 Task: Check the percentage active listings of new carpet in the last 1 year.
Action: Mouse moved to (873, 241)
Screenshot: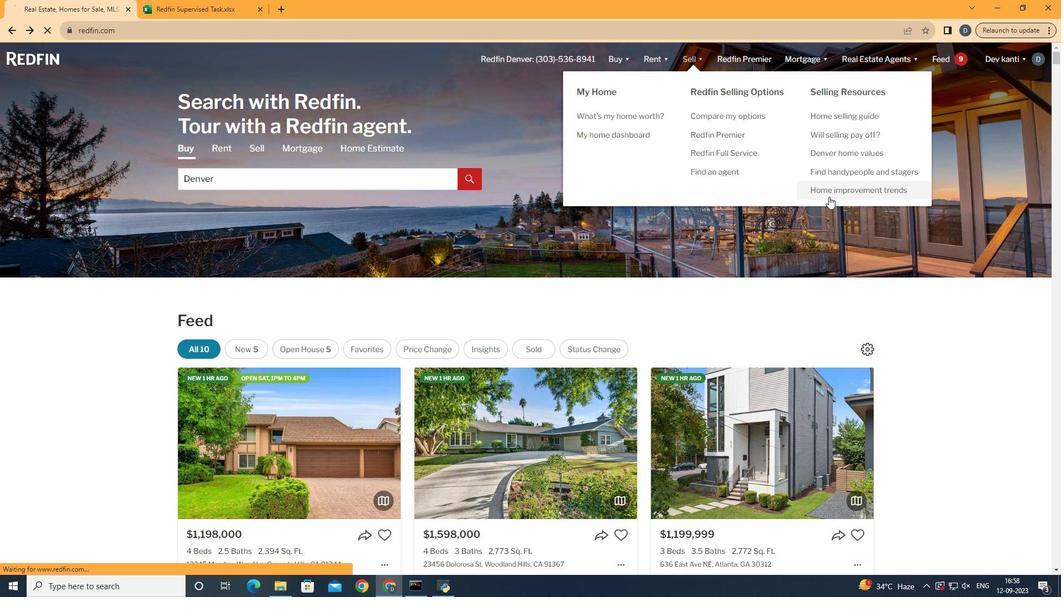 
Action: Mouse pressed left at (873, 241)
Screenshot: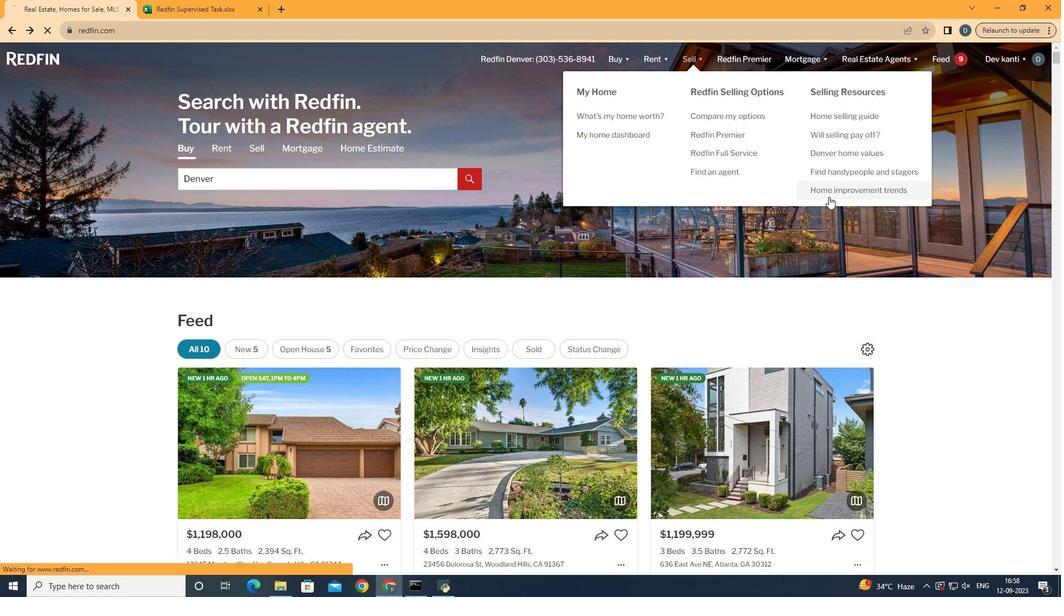
Action: Mouse moved to (318, 264)
Screenshot: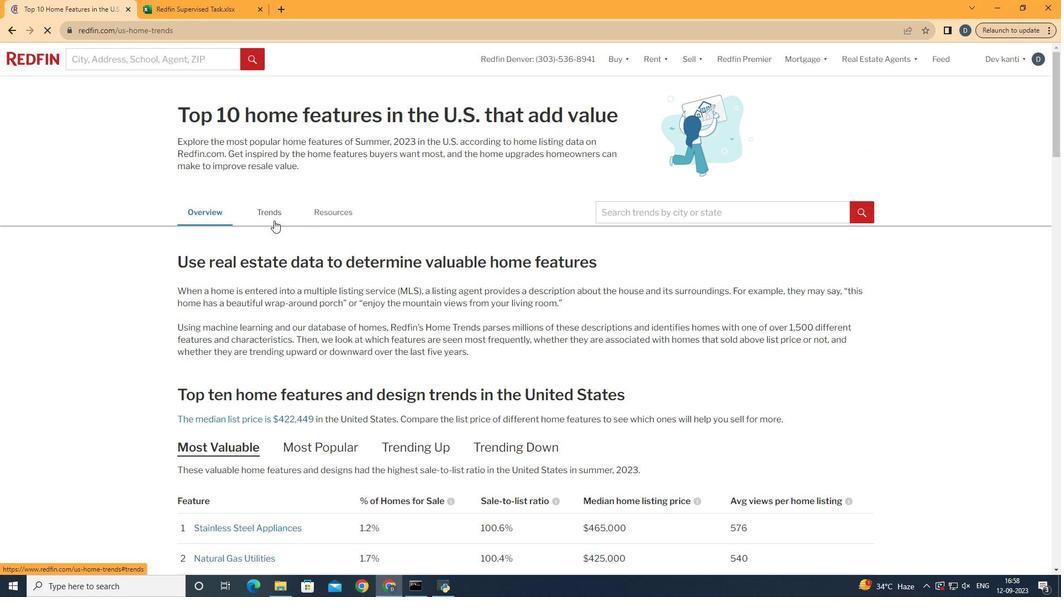 
Action: Mouse pressed left at (318, 264)
Screenshot: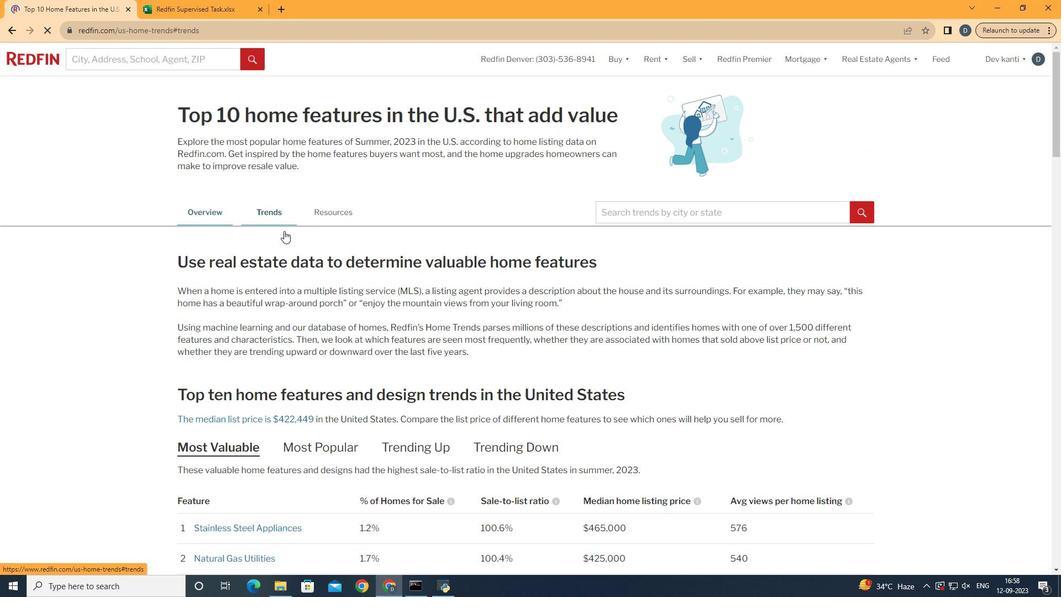 
Action: Mouse moved to (460, 378)
Screenshot: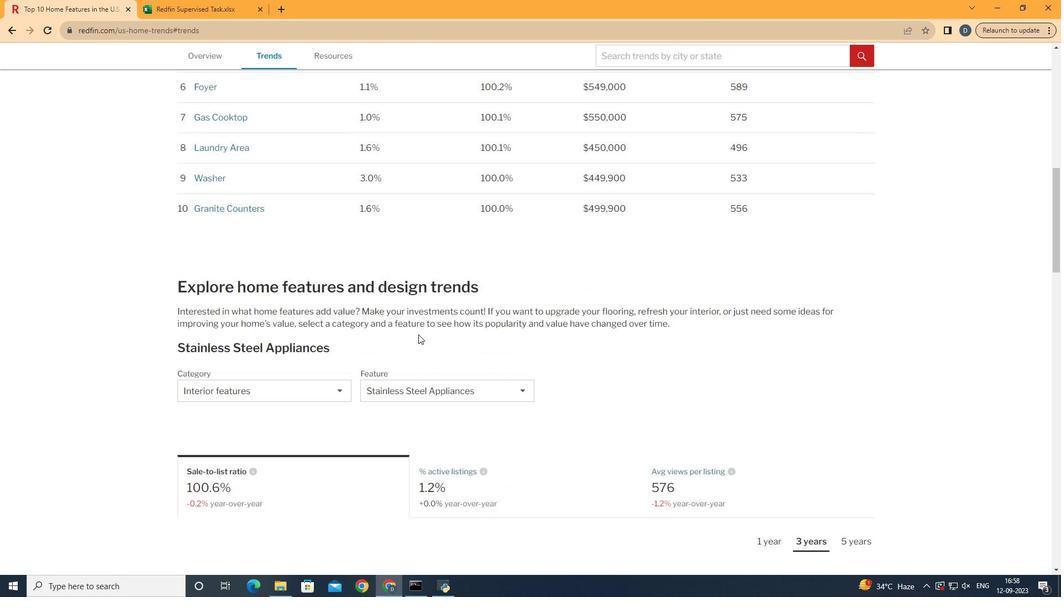 
Action: Mouse scrolled (460, 377) with delta (0, 0)
Screenshot: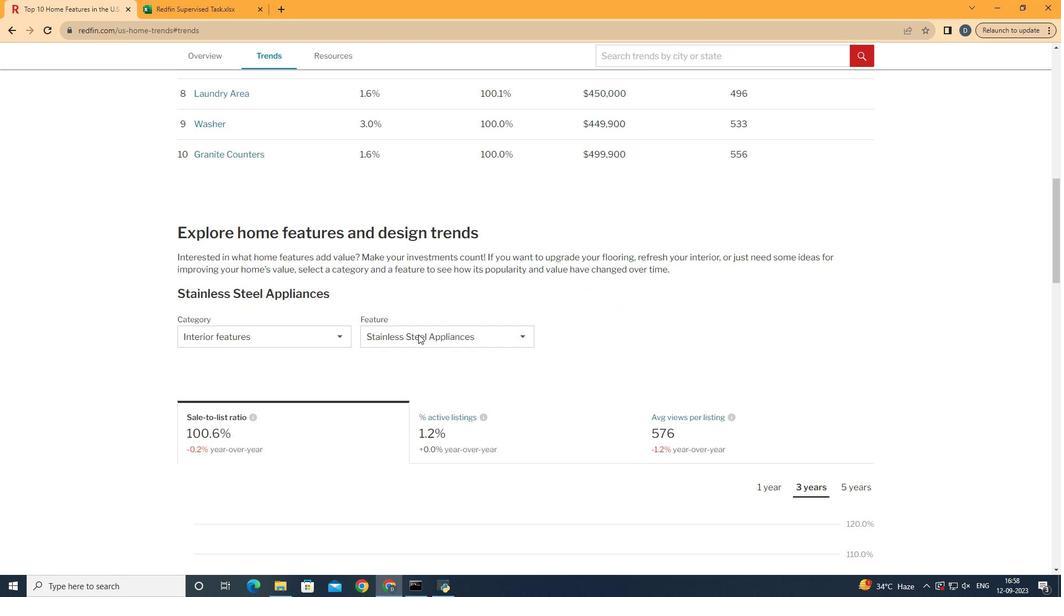 
Action: Mouse moved to (461, 378)
Screenshot: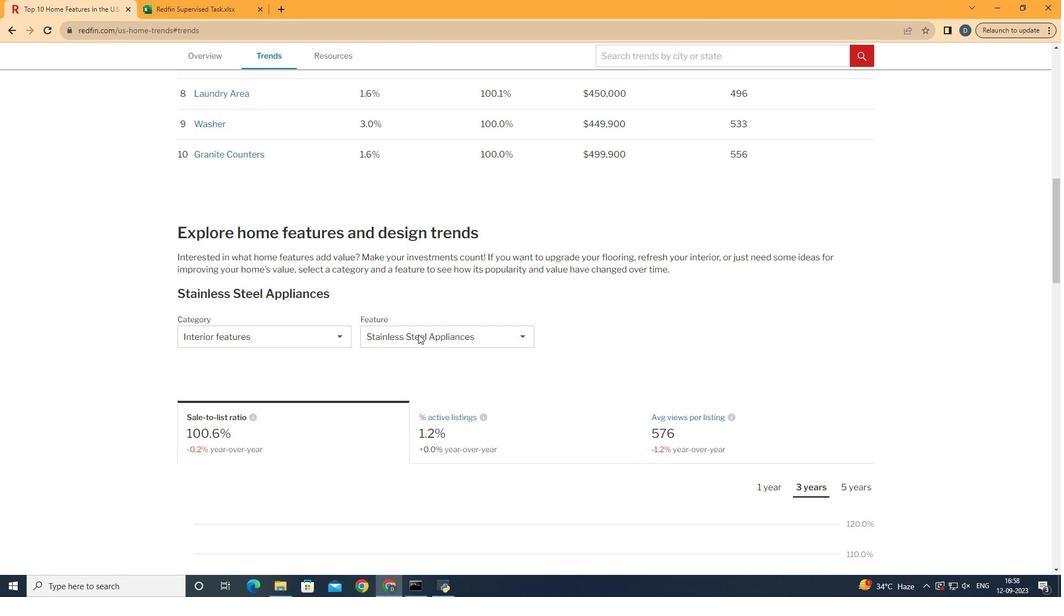 
Action: Mouse scrolled (461, 377) with delta (0, 0)
Screenshot: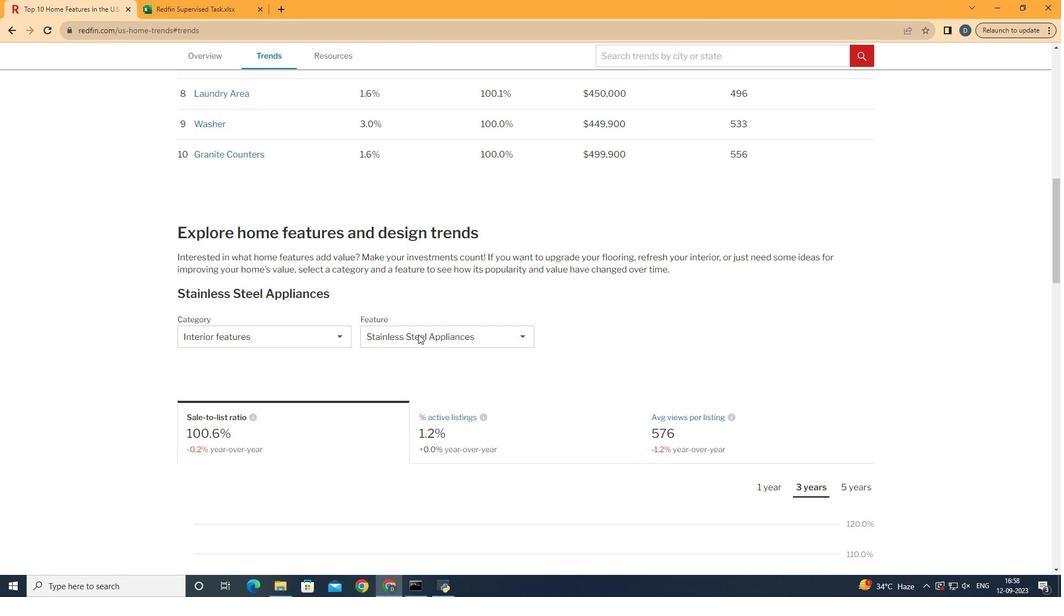 
Action: Mouse moved to (462, 378)
Screenshot: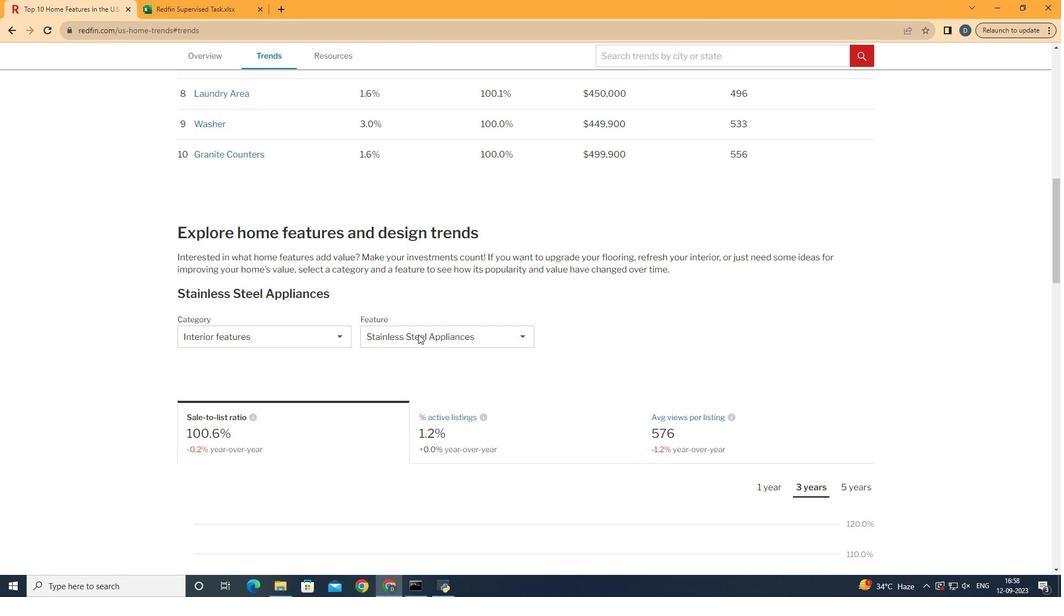 
Action: Mouse scrolled (462, 378) with delta (0, 0)
Screenshot: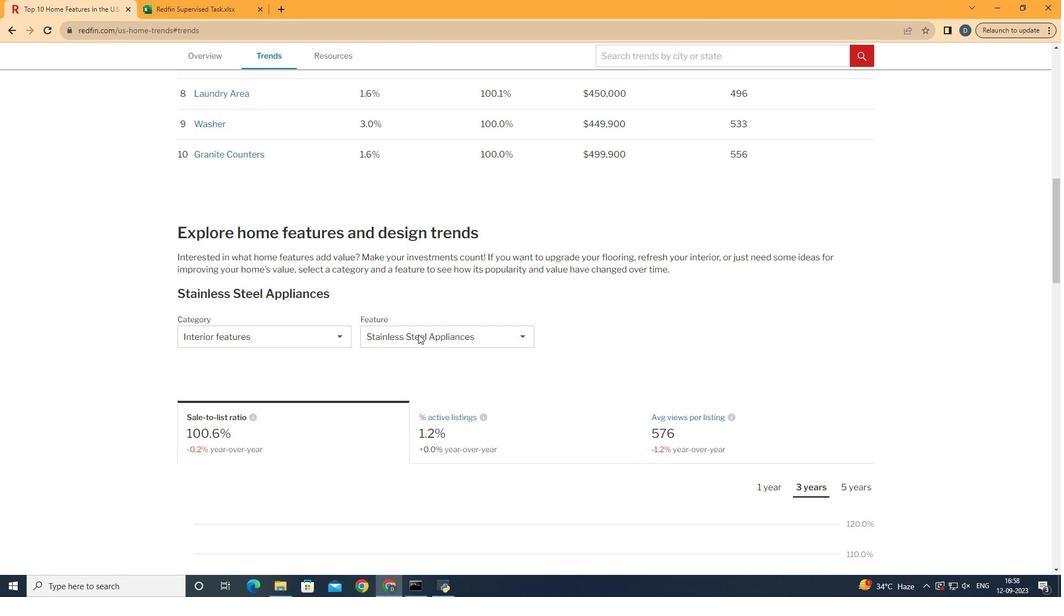 
Action: Mouse moved to (462, 378)
Screenshot: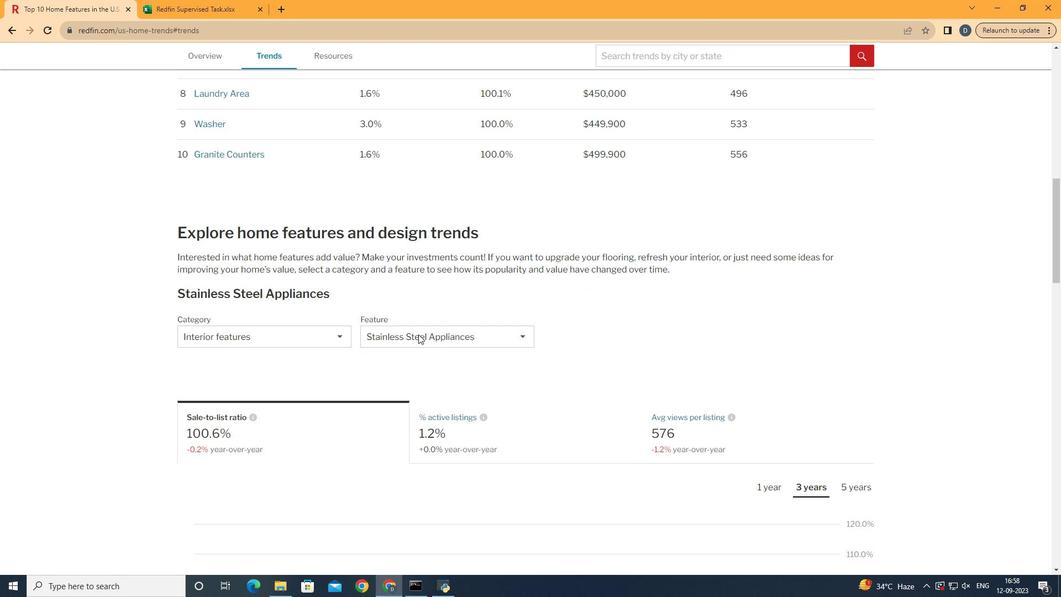 
Action: Mouse scrolled (462, 378) with delta (0, 0)
Screenshot: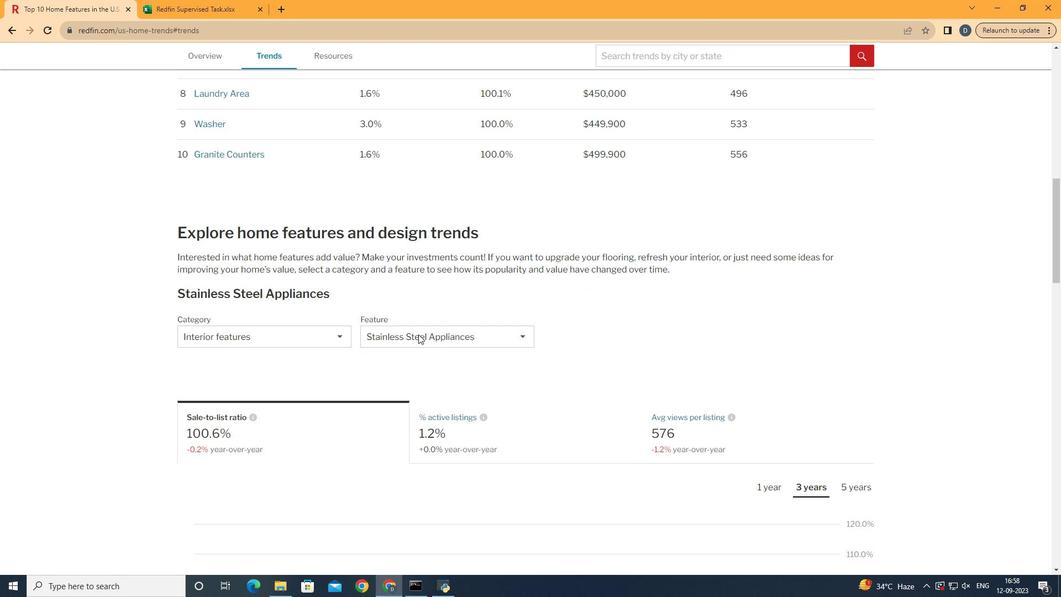 
Action: Mouse scrolled (462, 378) with delta (0, 0)
Screenshot: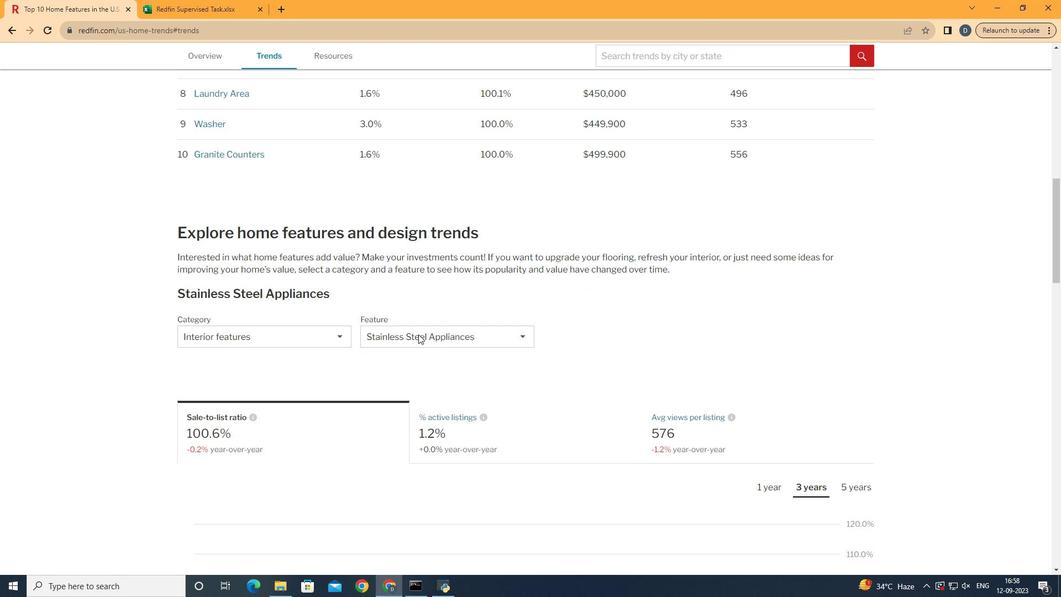 
Action: Mouse scrolled (462, 378) with delta (0, 0)
Screenshot: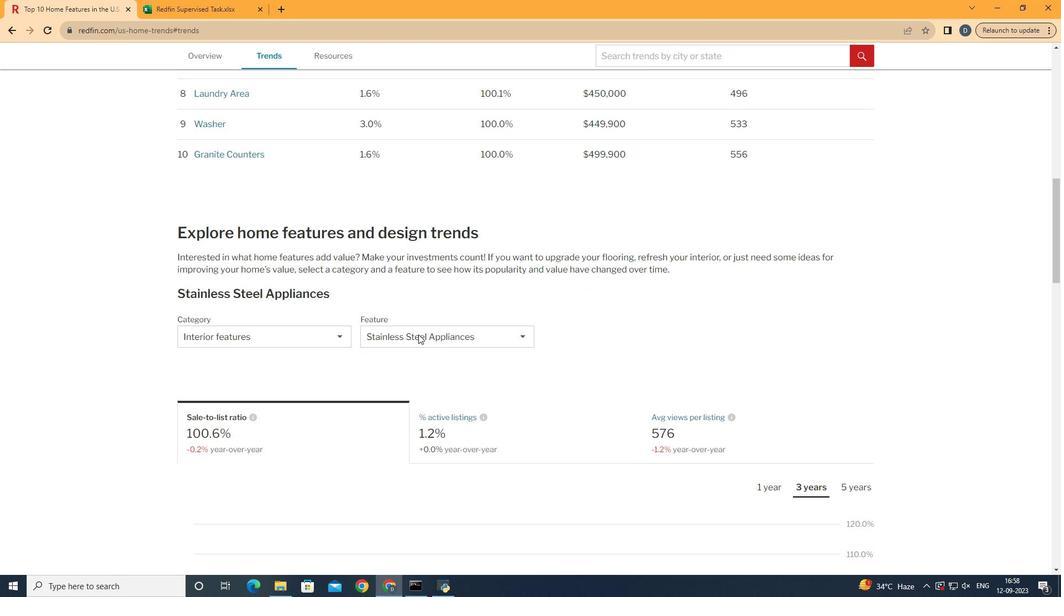 
Action: Mouse scrolled (462, 378) with delta (0, 0)
Screenshot: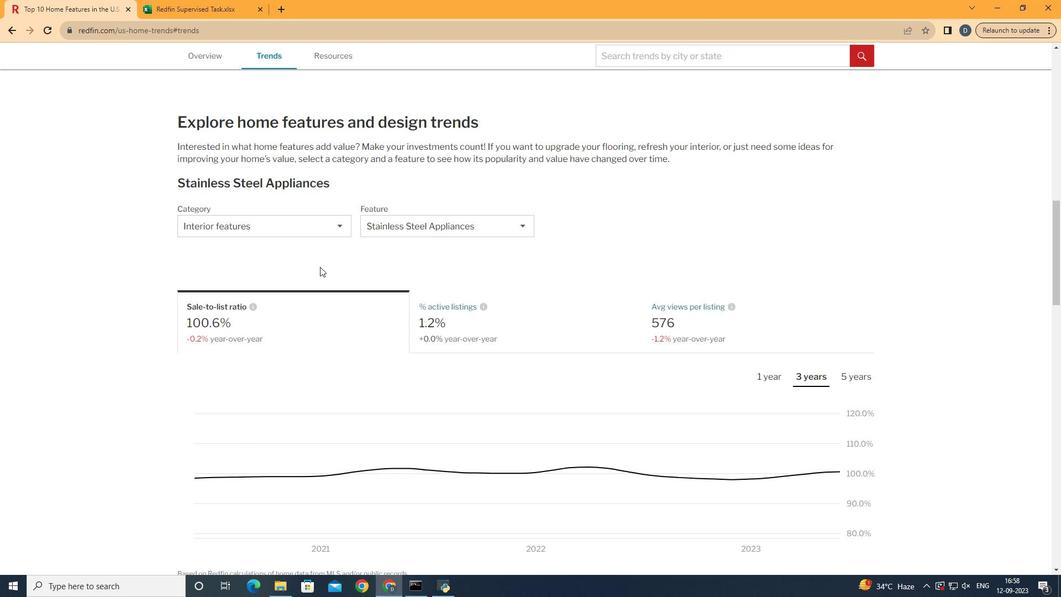 
Action: Mouse scrolled (462, 378) with delta (0, 0)
Screenshot: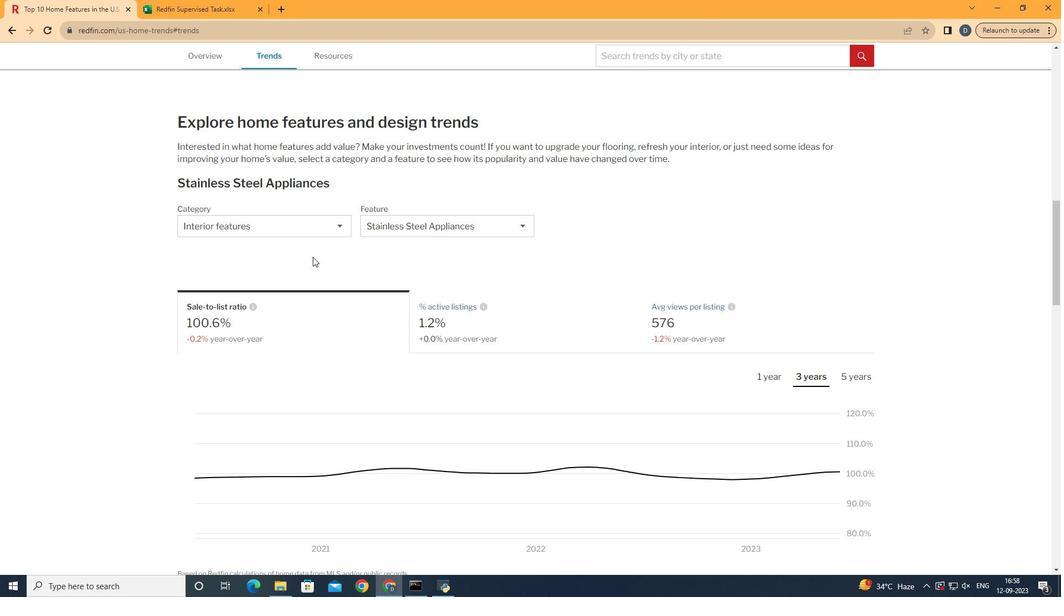 
Action: Mouse moved to (353, 274)
Screenshot: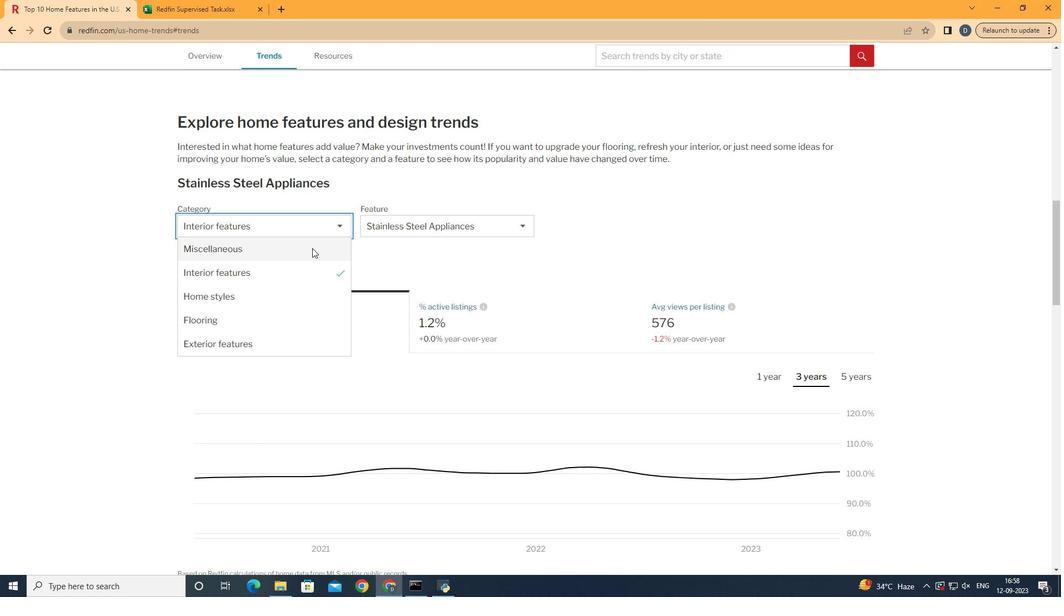 
Action: Mouse pressed left at (353, 274)
Screenshot: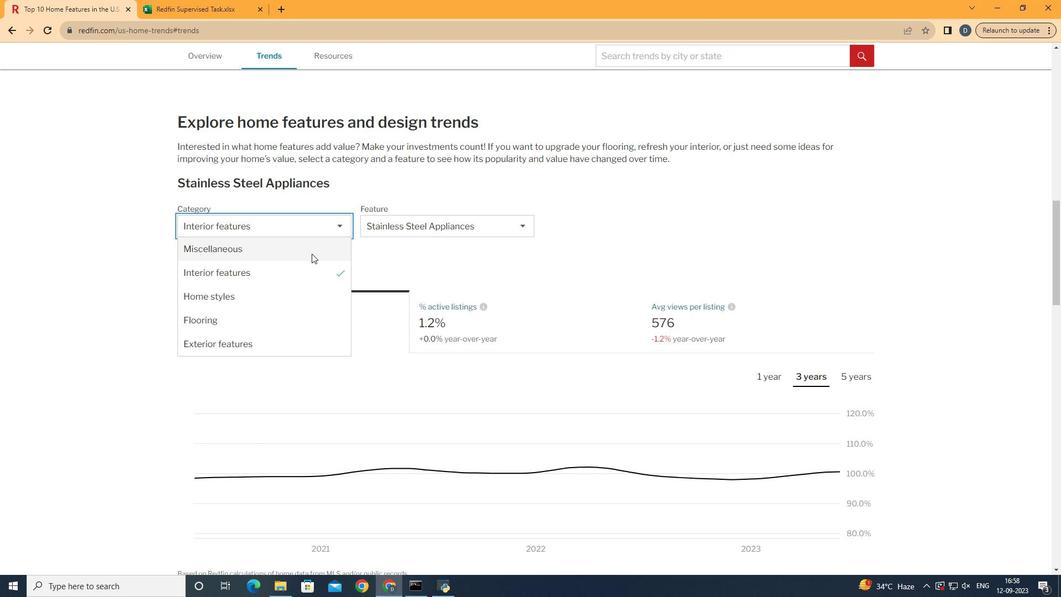 
Action: Mouse moved to (359, 318)
Screenshot: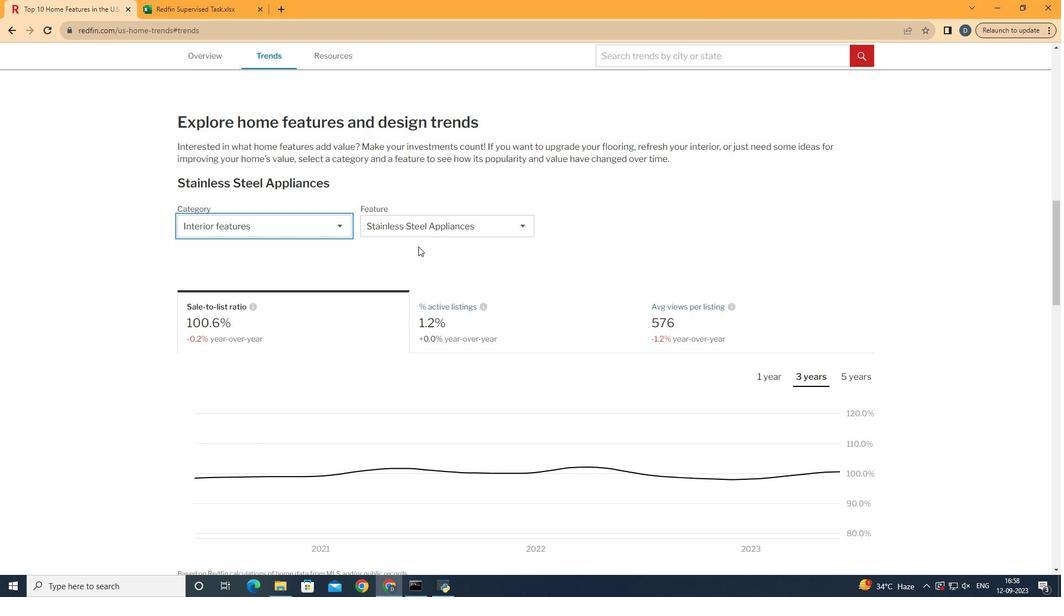 
Action: Mouse pressed left at (359, 318)
Screenshot: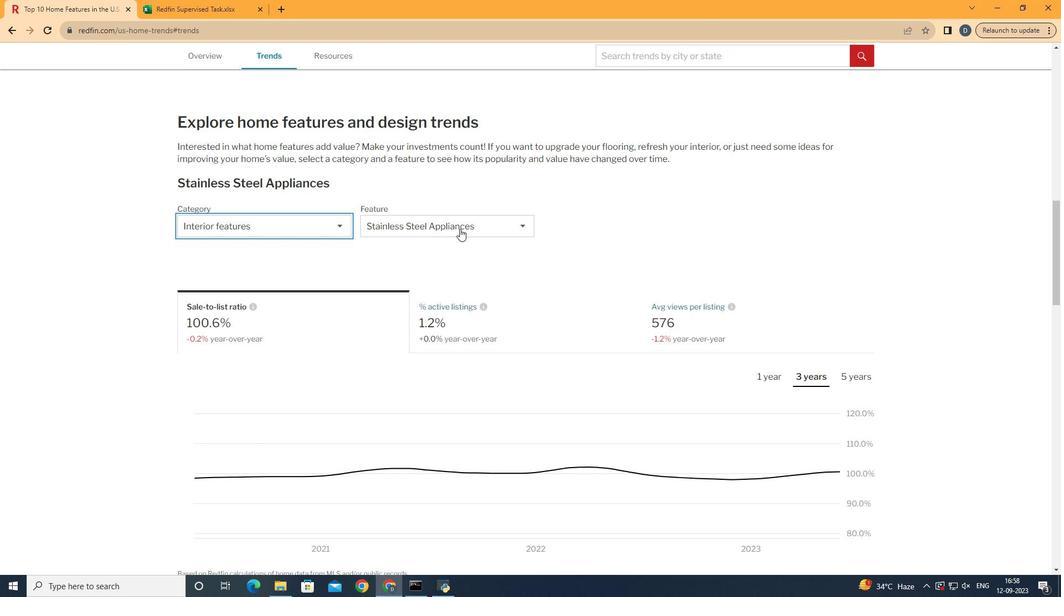 
Action: Mouse moved to (508, 267)
Screenshot: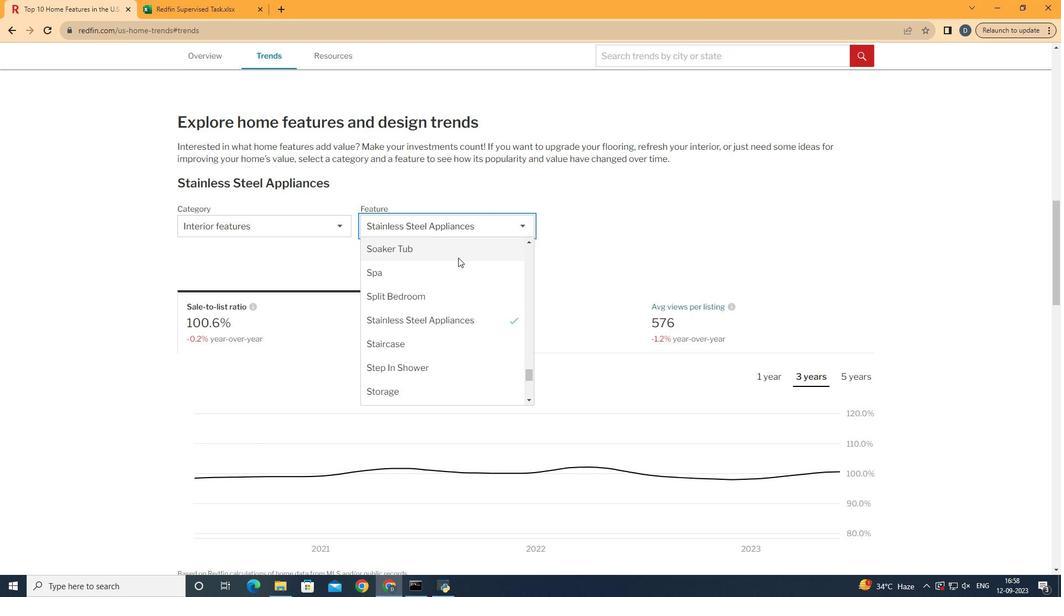 
Action: Mouse pressed left at (508, 267)
Screenshot: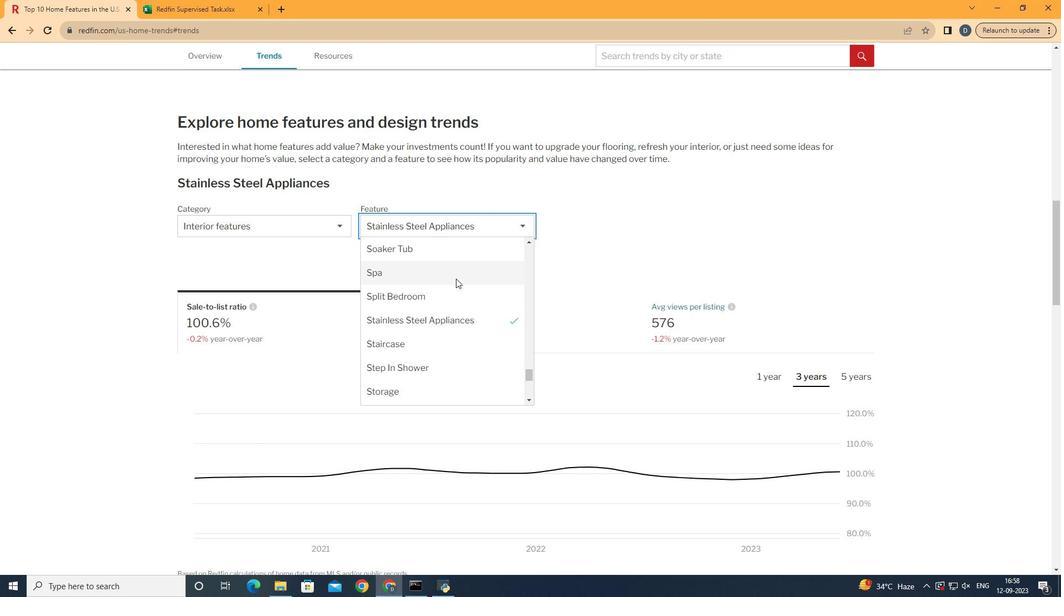 
Action: Mouse moved to (478, 375)
Screenshot: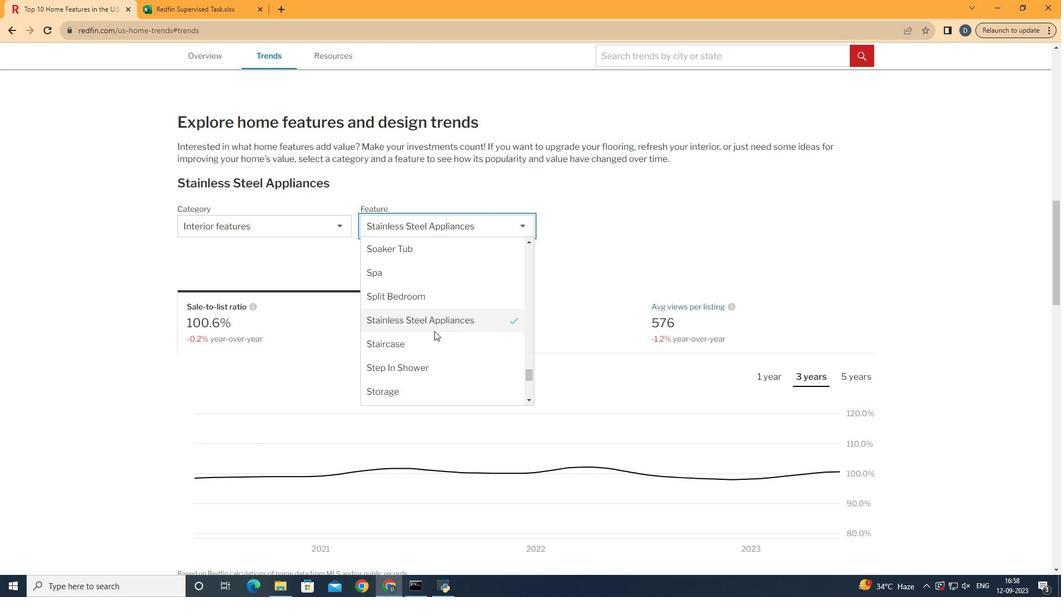 
Action: Mouse scrolled (478, 375) with delta (0, 0)
Screenshot: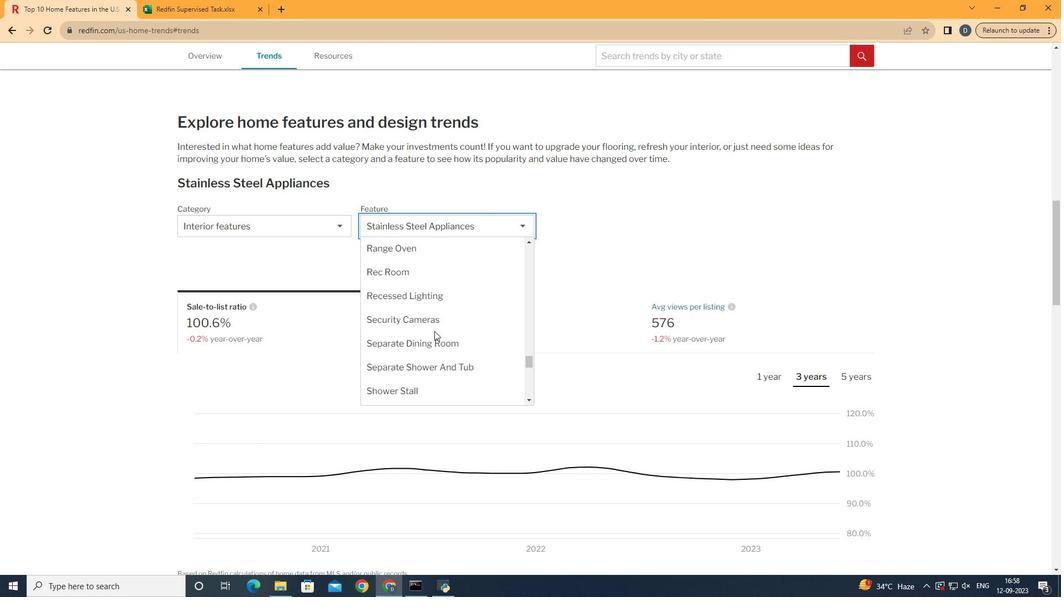 
Action: Mouse scrolled (478, 375) with delta (0, 0)
Screenshot: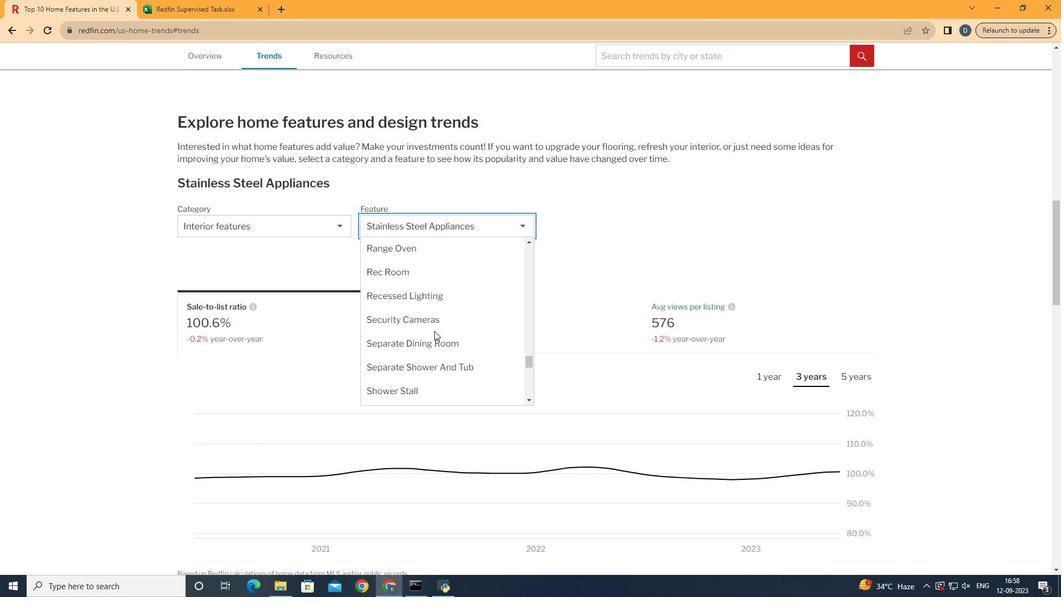 
Action: Mouse scrolled (478, 375) with delta (0, 0)
Screenshot: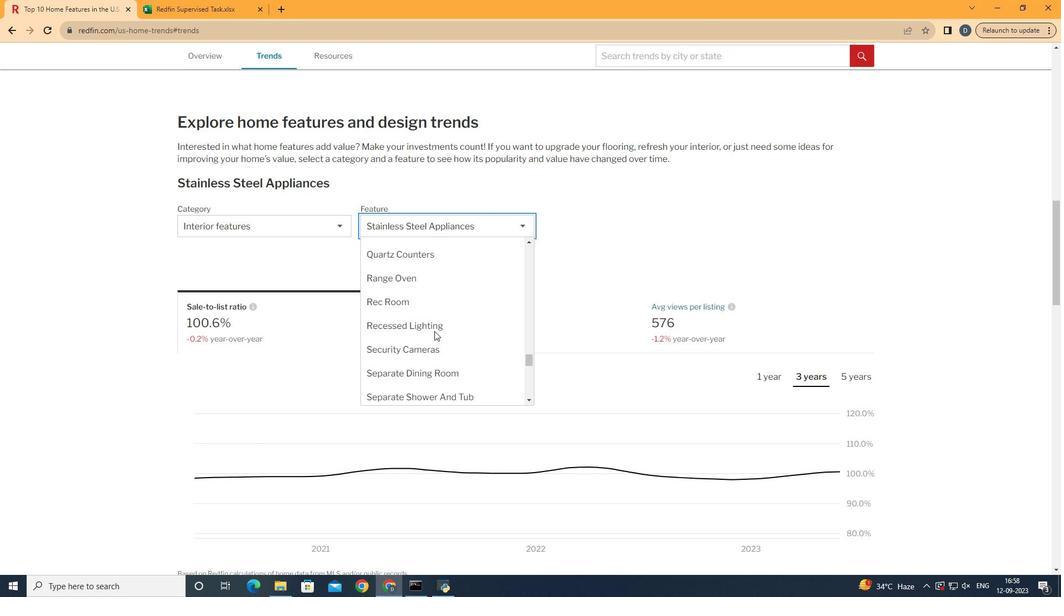 
Action: Mouse scrolled (478, 375) with delta (0, 0)
Screenshot: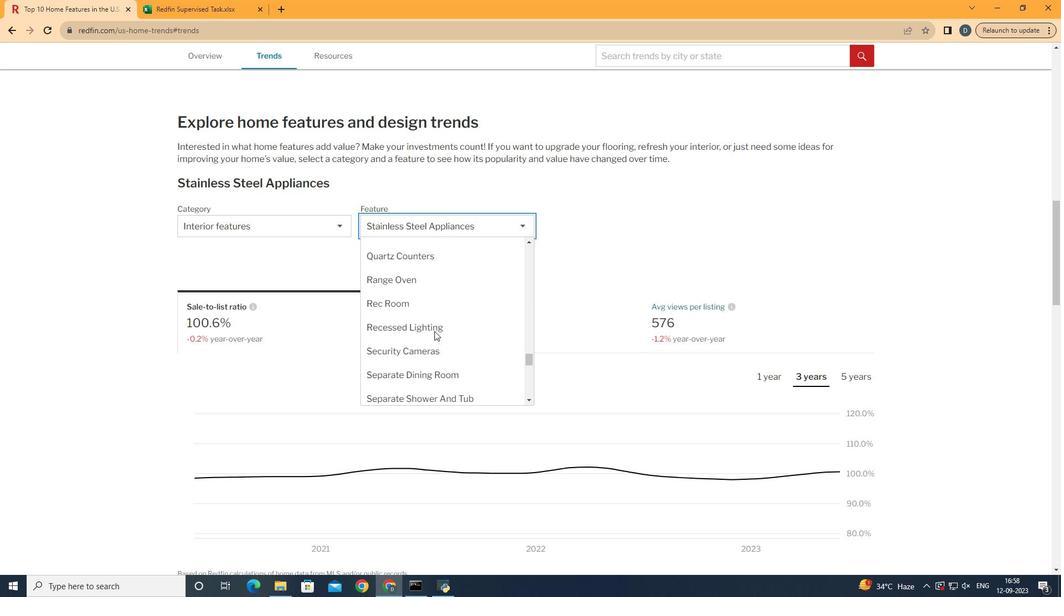 
Action: Mouse moved to (487, 383)
Screenshot: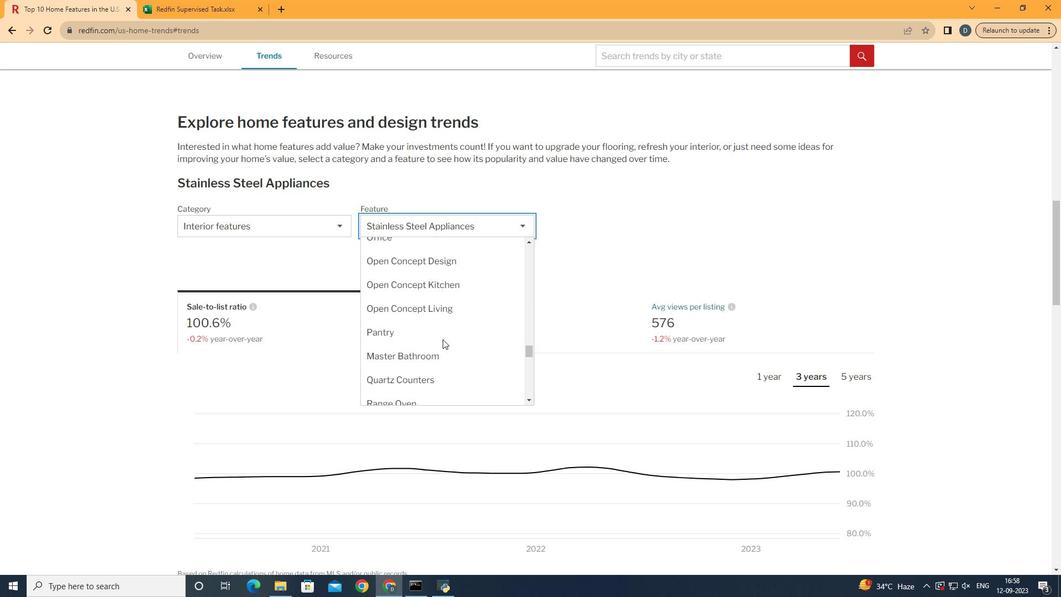
Action: Mouse scrolled (487, 384) with delta (0, 0)
Screenshot: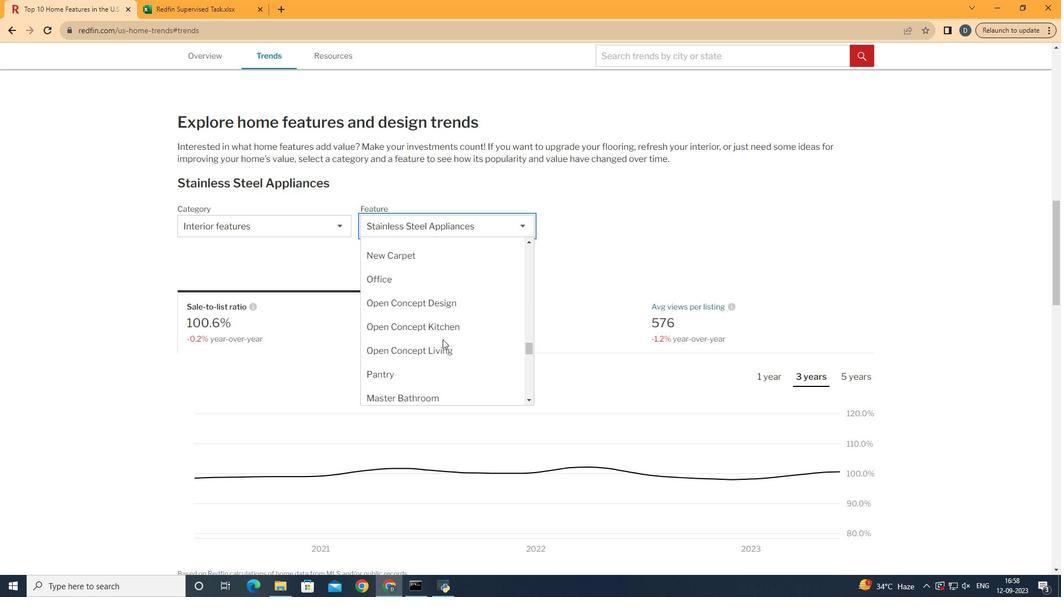 
Action: Mouse moved to (487, 383)
Screenshot: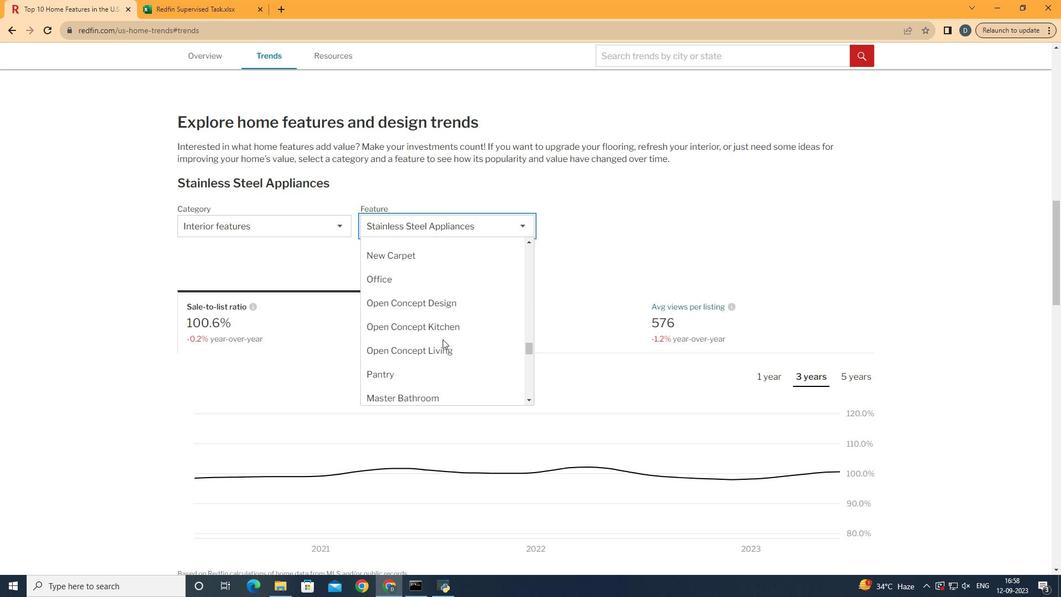 
Action: Mouse scrolled (487, 384) with delta (0, 0)
Screenshot: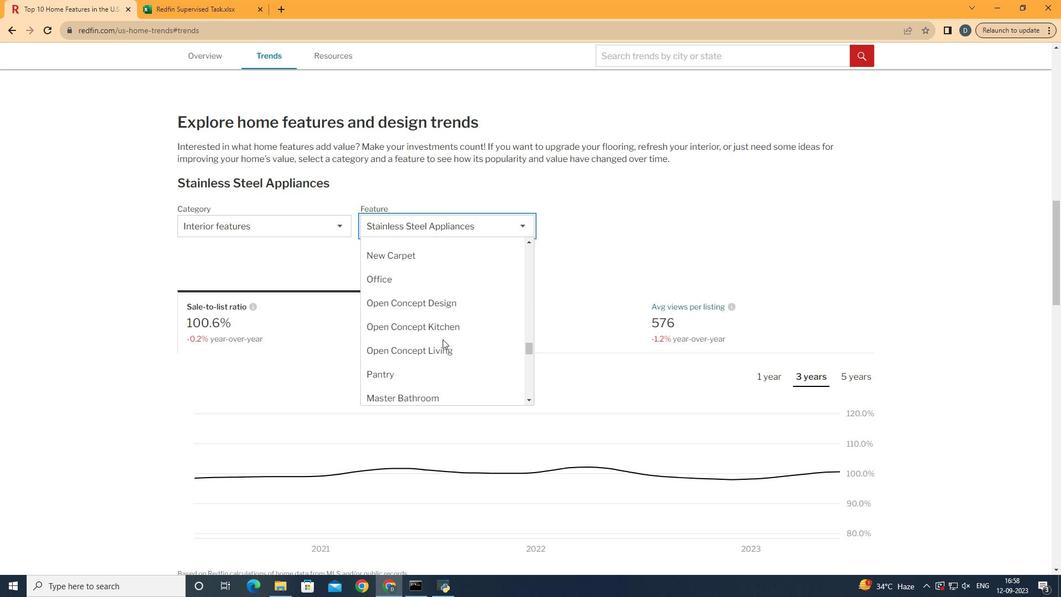 
Action: Mouse scrolled (487, 384) with delta (0, 0)
Screenshot: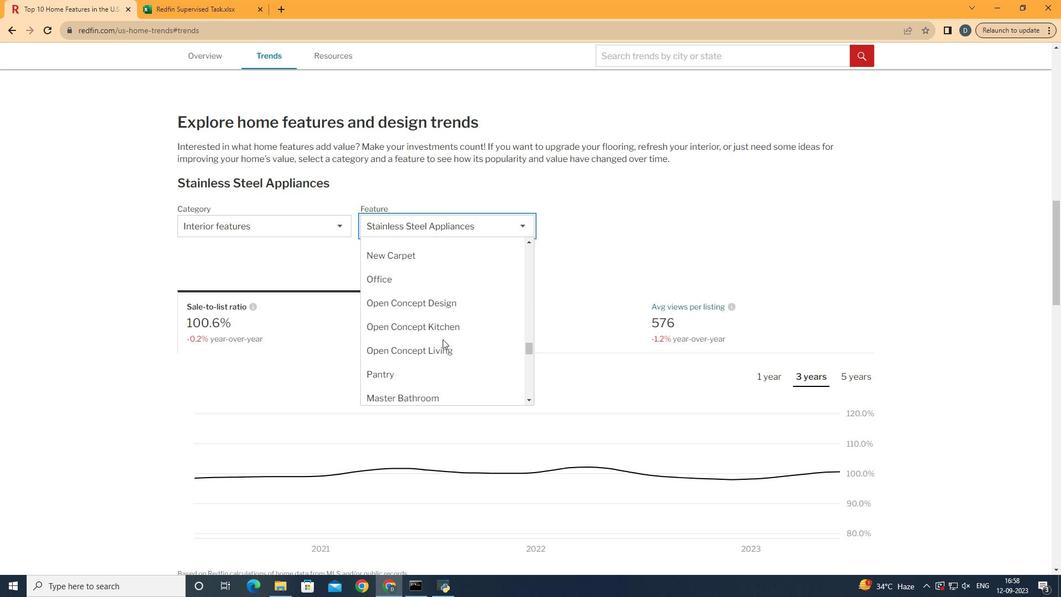 
Action: Mouse scrolled (487, 384) with delta (0, 0)
Screenshot: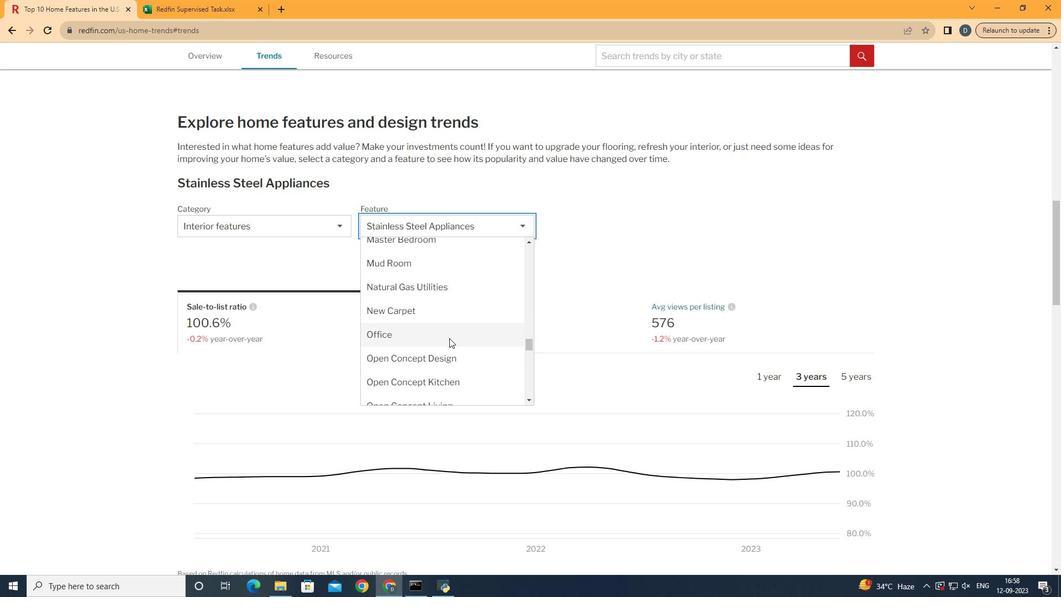 
Action: Mouse moved to (494, 382)
Screenshot: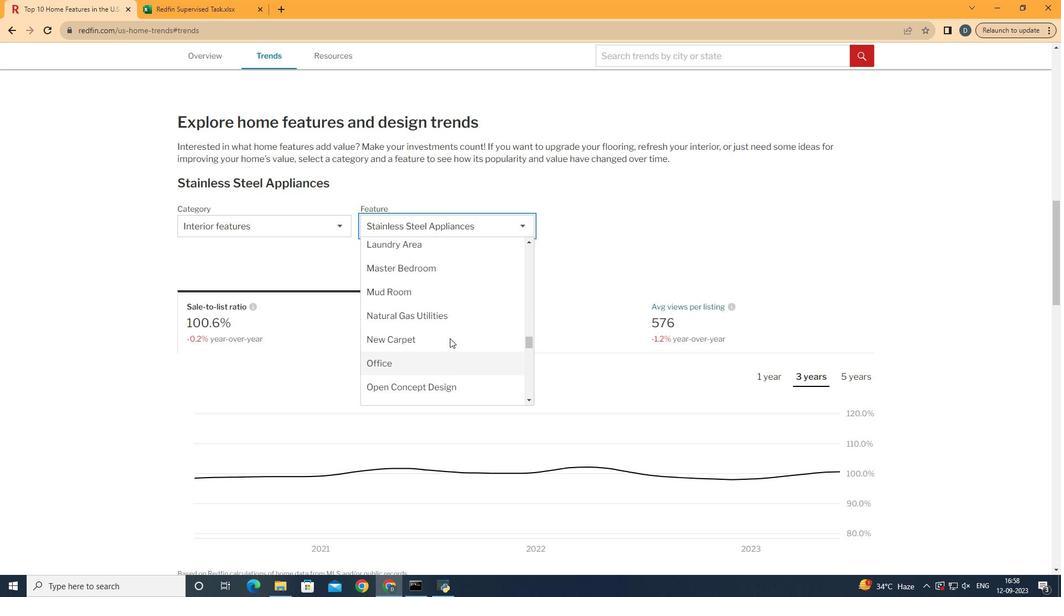 
Action: Mouse scrolled (494, 383) with delta (0, 0)
Screenshot: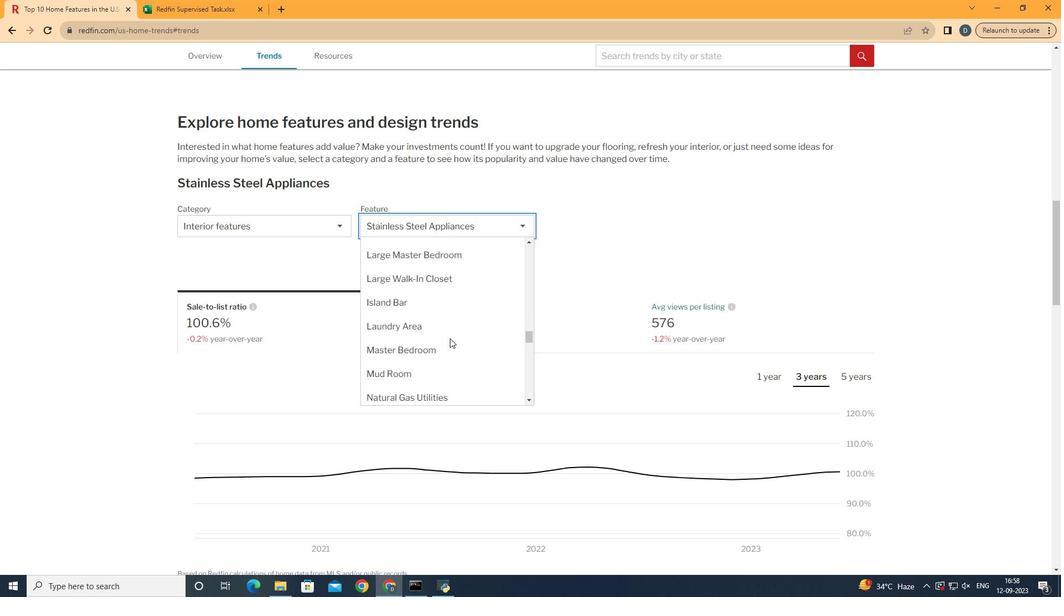 
Action: Mouse scrolled (494, 383) with delta (0, 0)
Screenshot: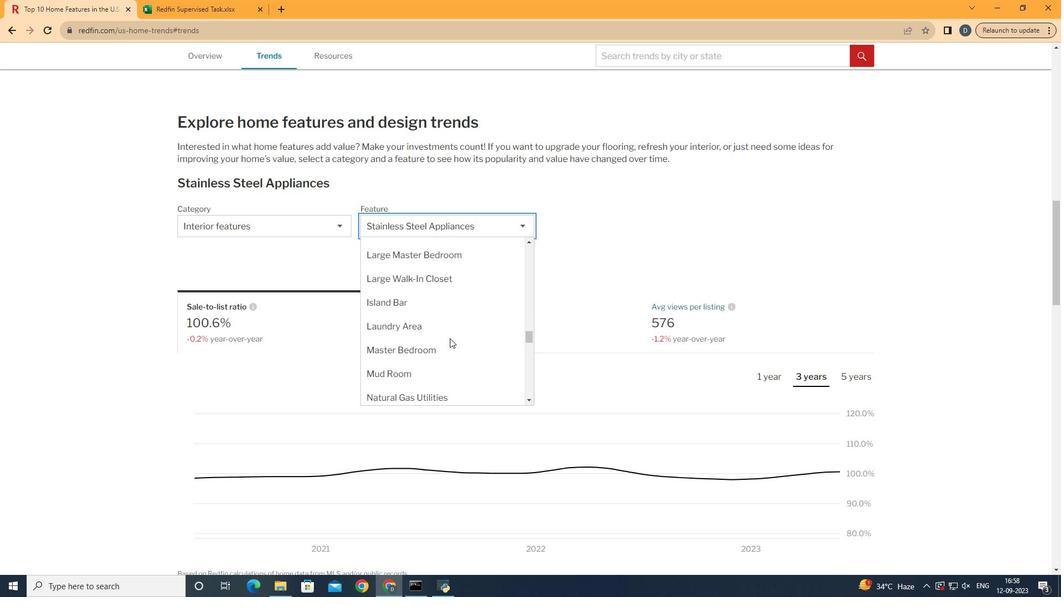 
Action: Mouse moved to (492, 332)
Screenshot: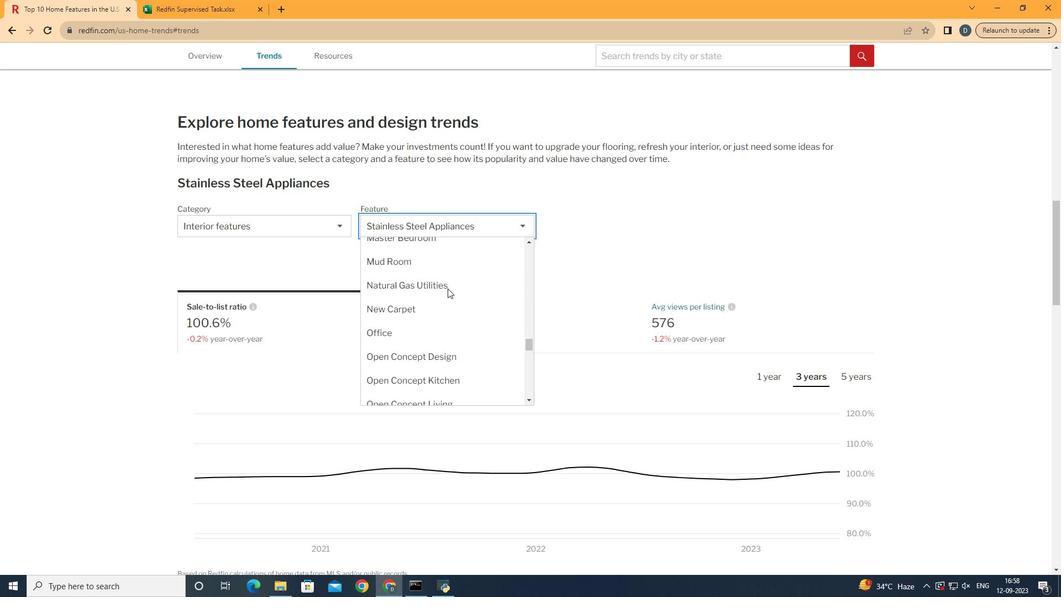 
Action: Mouse scrolled (492, 332) with delta (0, 0)
Screenshot: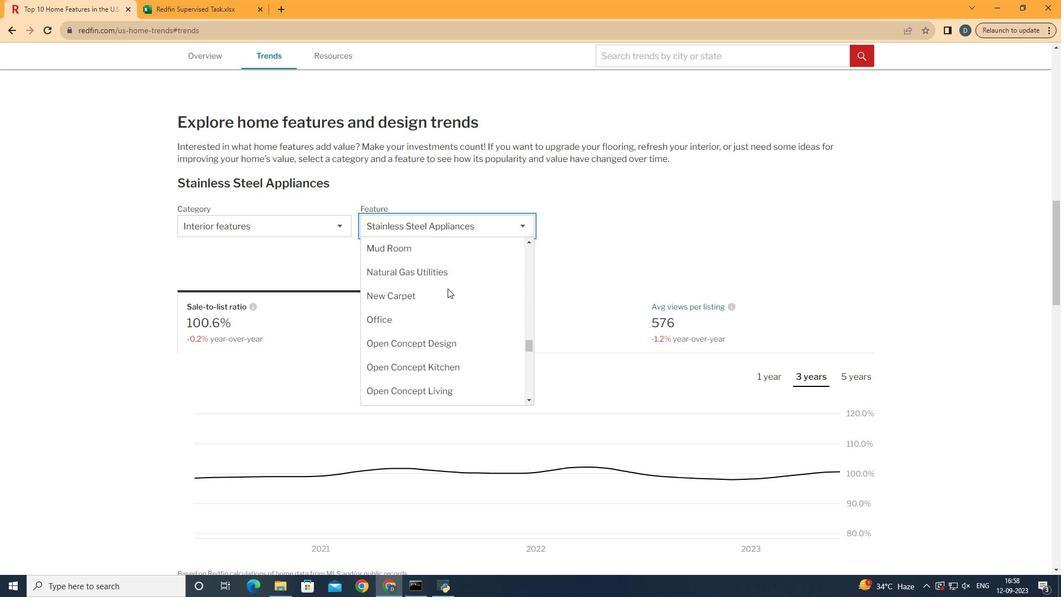 
Action: Mouse scrolled (492, 332) with delta (0, 0)
Screenshot: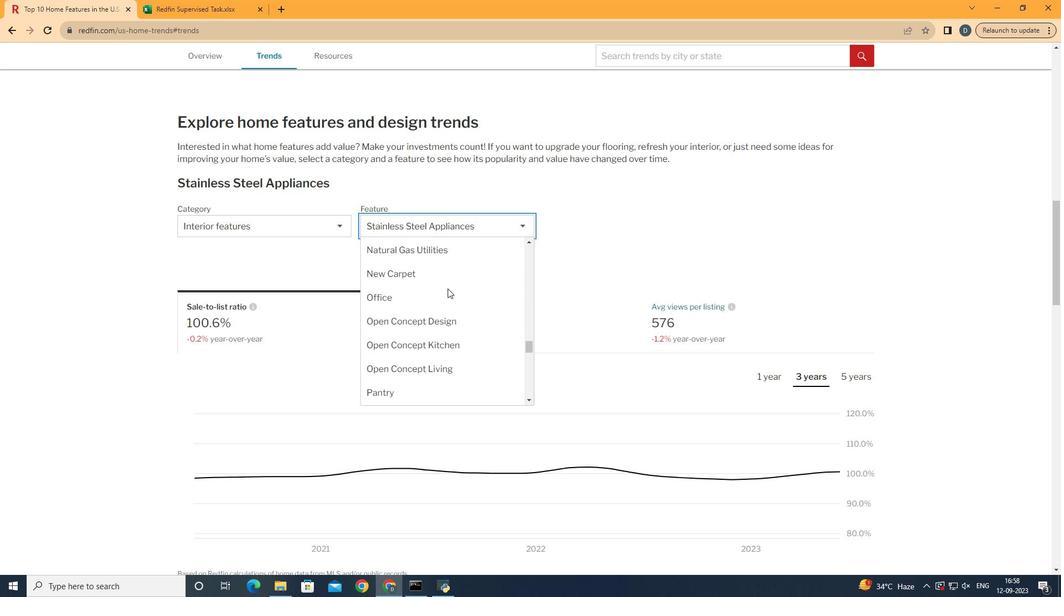 
Action: Mouse scrolled (492, 332) with delta (0, 0)
Screenshot: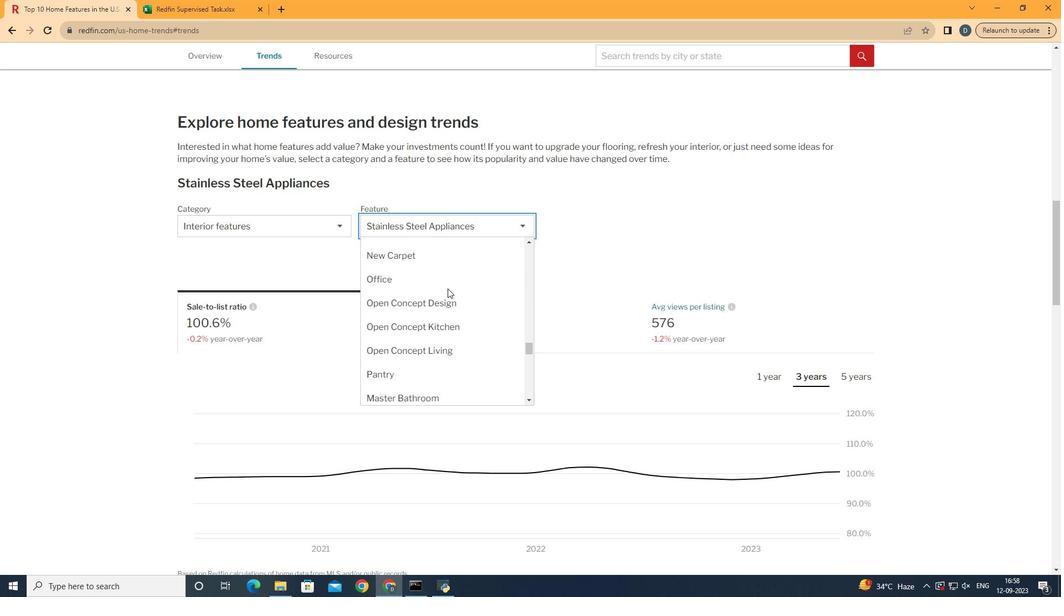 
Action: Mouse moved to (507, 299)
Screenshot: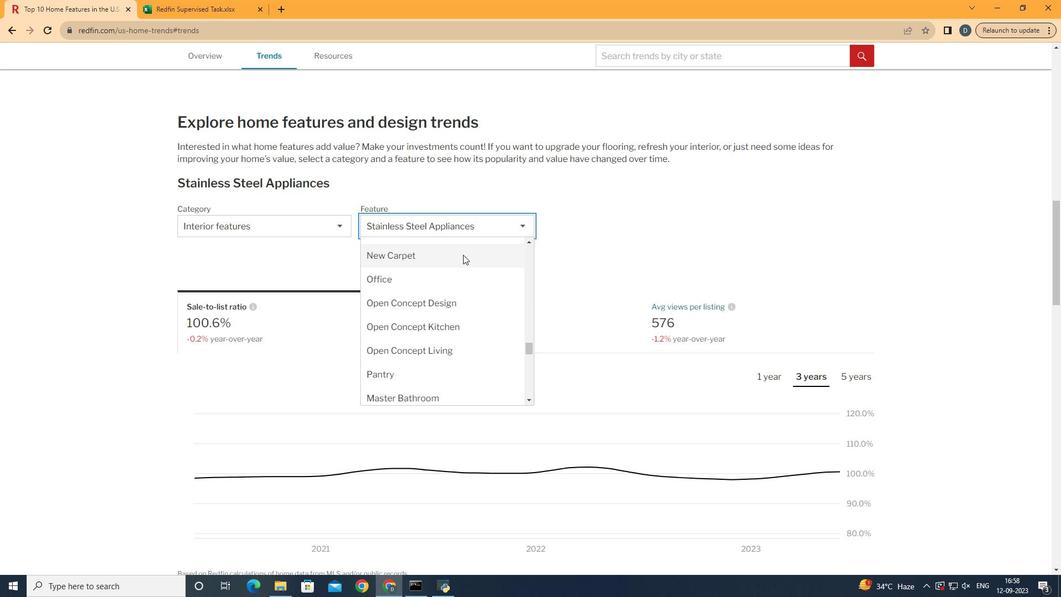 
Action: Mouse pressed left at (507, 299)
Screenshot: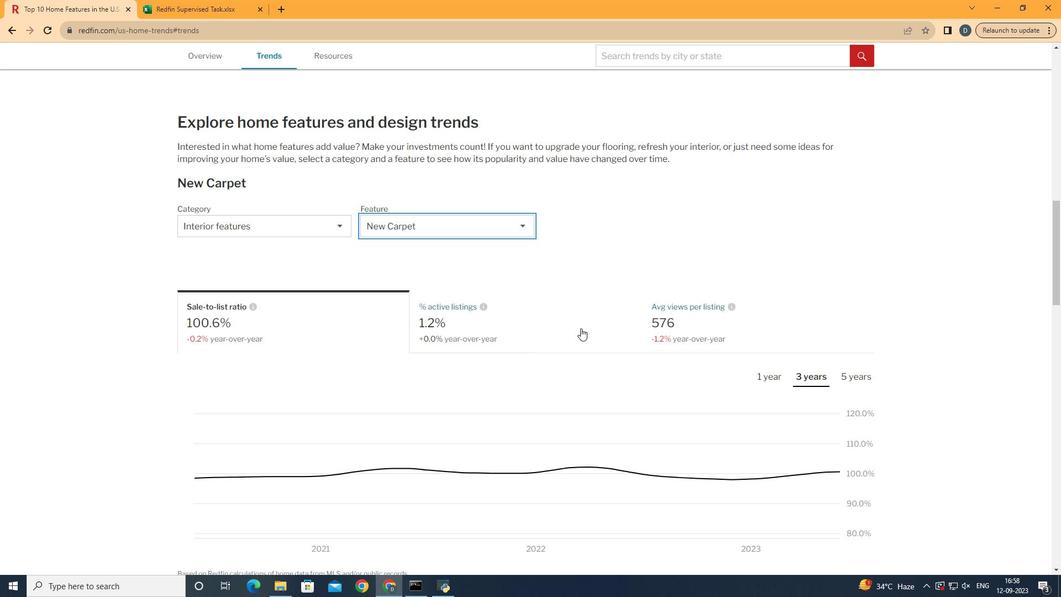 
Action: Mouse moved to (565, 374)
Screenshot: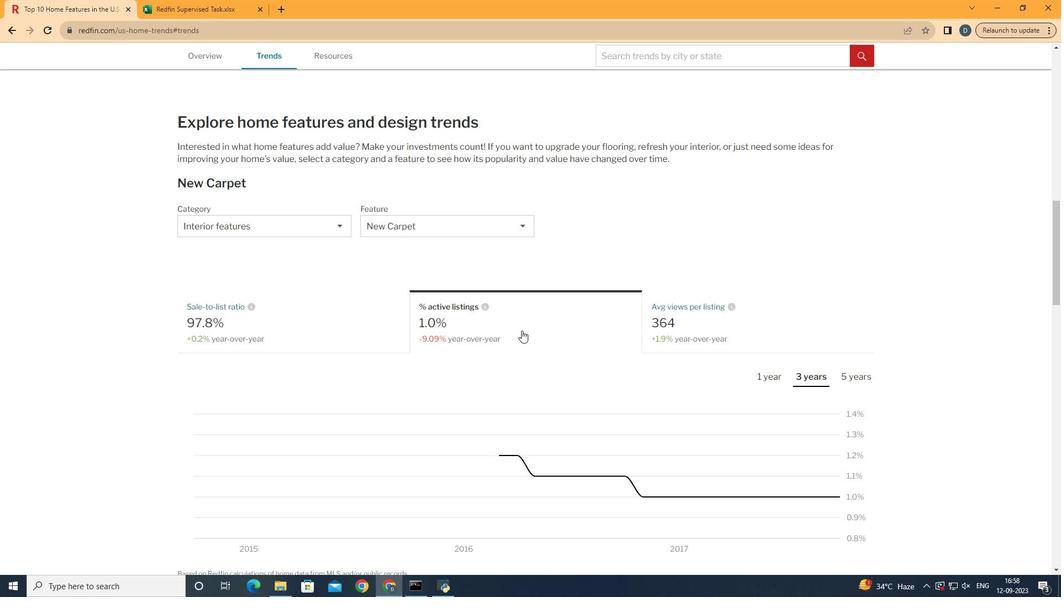 
Action: Mouse pressed left at (565, 374)
Screenshot: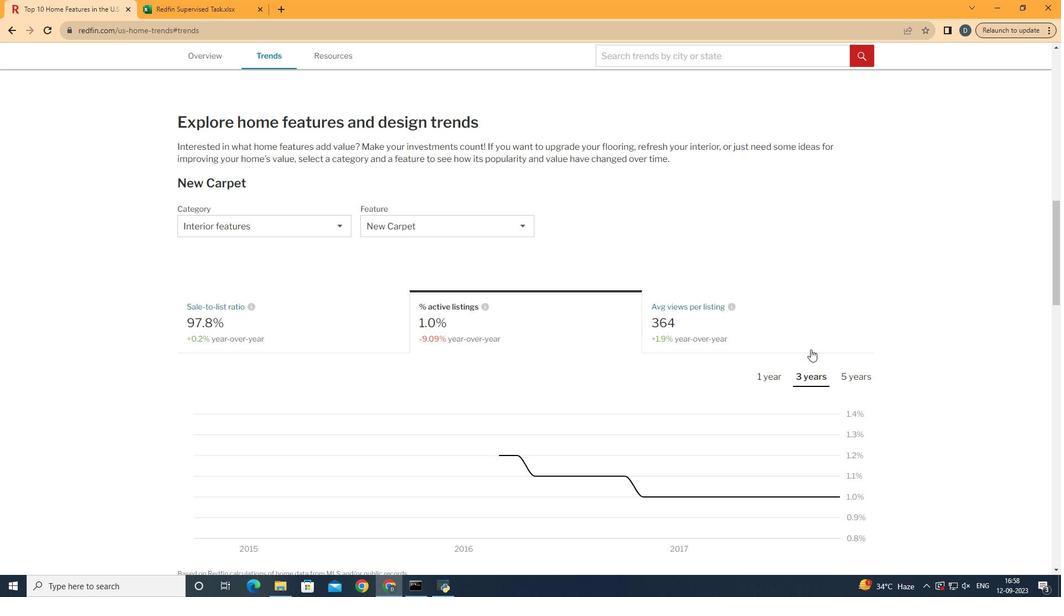 
Action: Mouse moved to (818, 422)
Screenshot: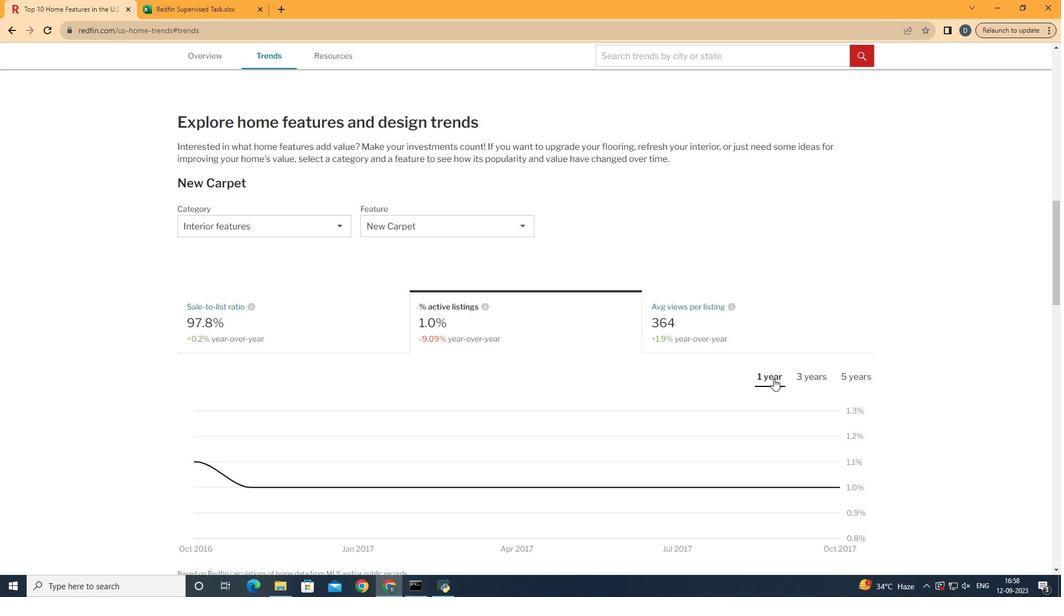
Action: Mouse pressed left at (818, 422)
Screenshot: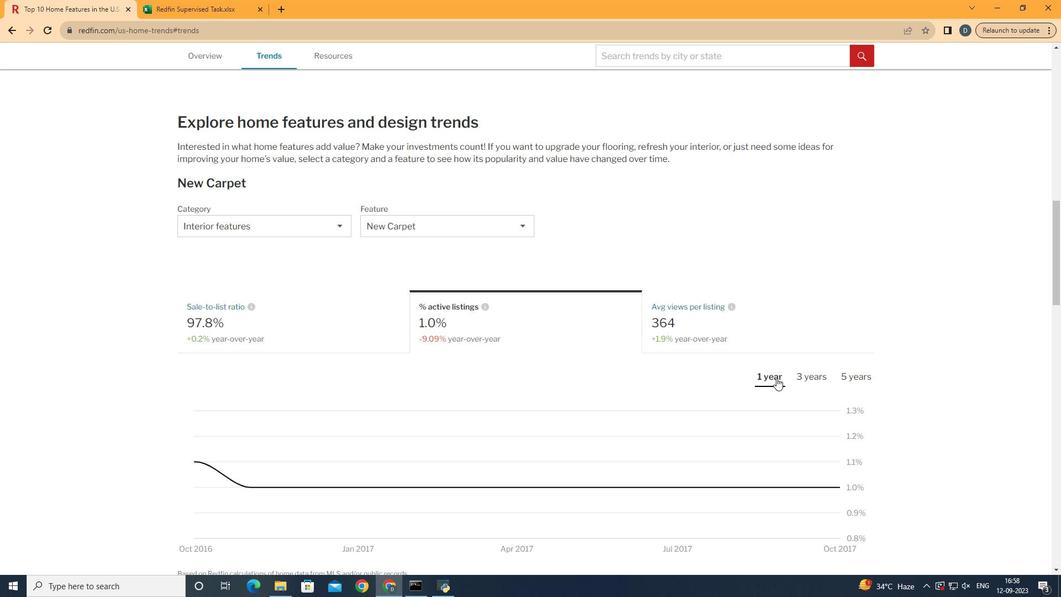 
Action: Mouse moved to (821, 422)
Screenshot: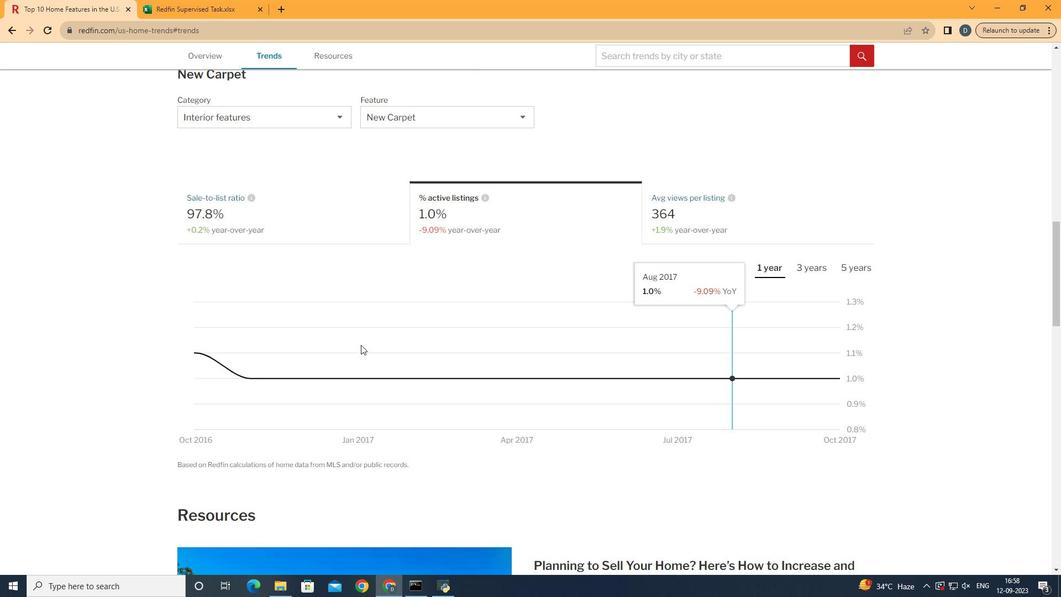 
Action: Mouse scrolled (821, 421) with delta (0, 0)
Screenshot: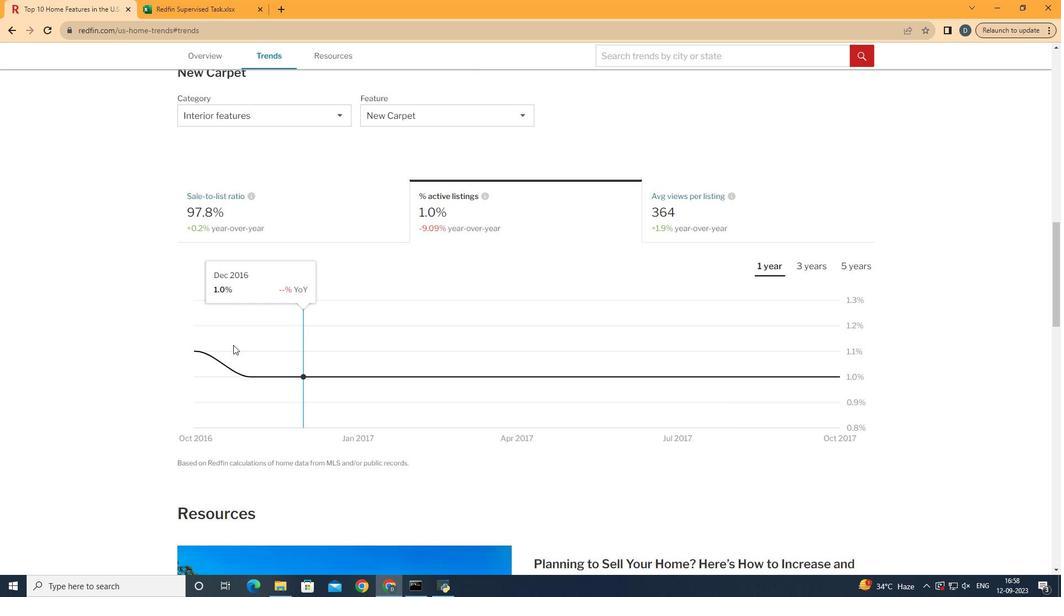 
Action: Mouse scrolled (821, 421) with delta (0, 0)
Screenshot: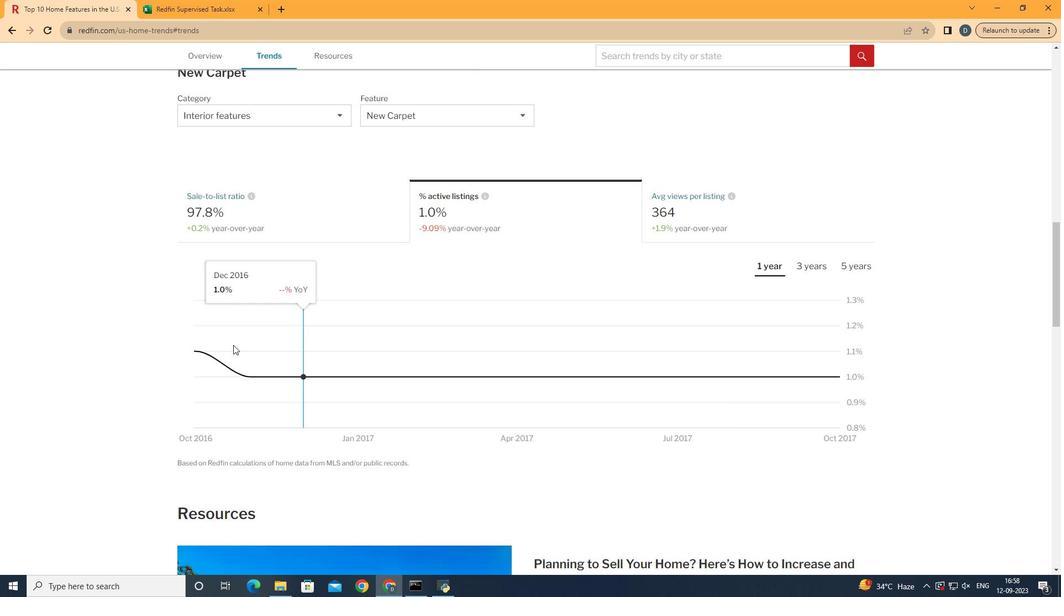 
Action: Mouse moved to (908, 431)
Screenshot: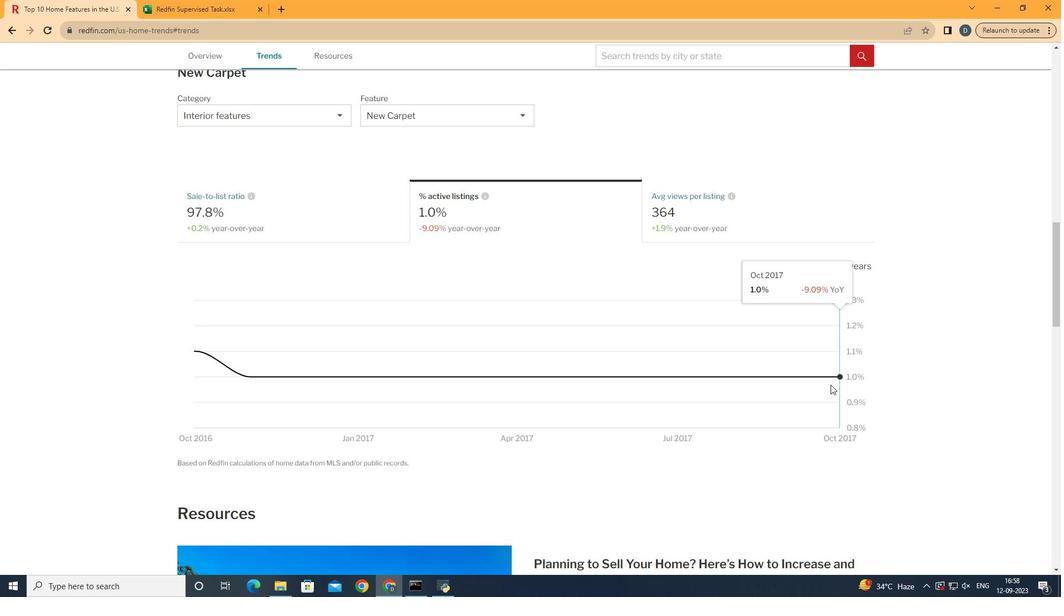
